 Task: In the  document Companies.odt Select the text and change paragraph spacing to  '1.5' Change page orientation to  'Landscape' Add Page color Navy Blue
Action: Mouse moved to (432, 259)
Screenshot: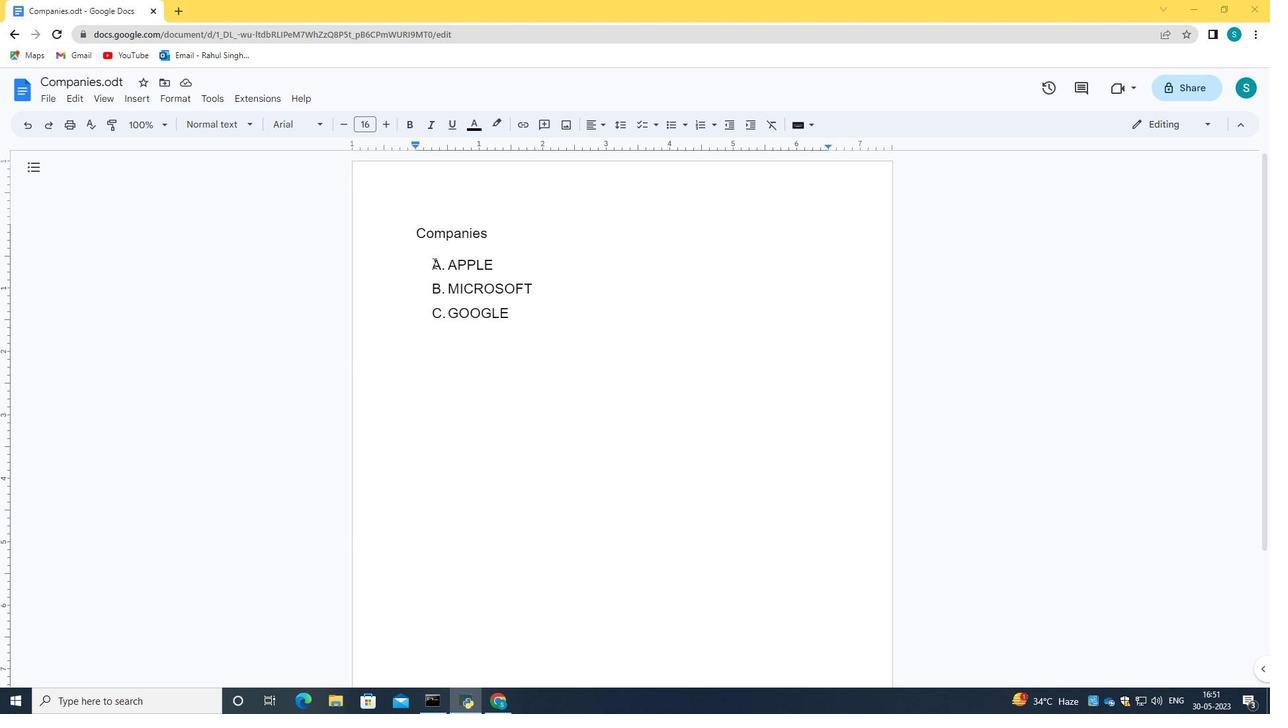 
Action: Mouse pressed left at (432, 259)
Screenshot: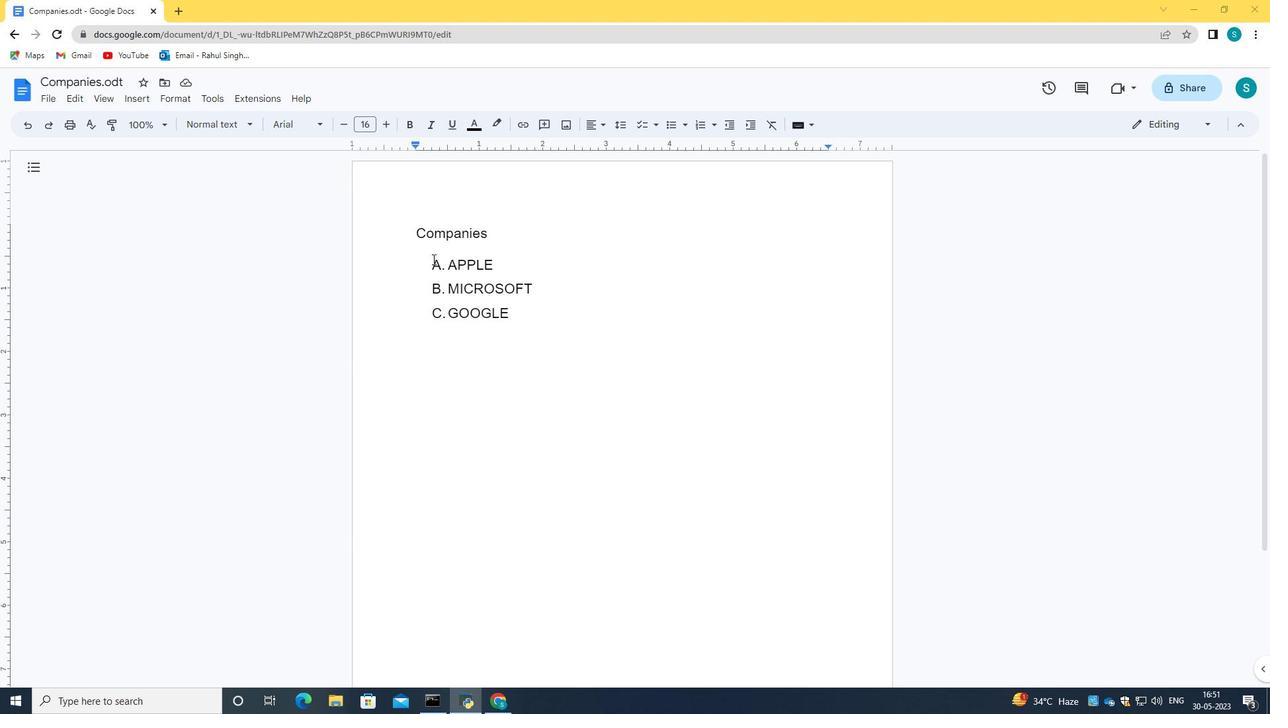 
Action: Mouse moved to (625, 125)
Screenshot: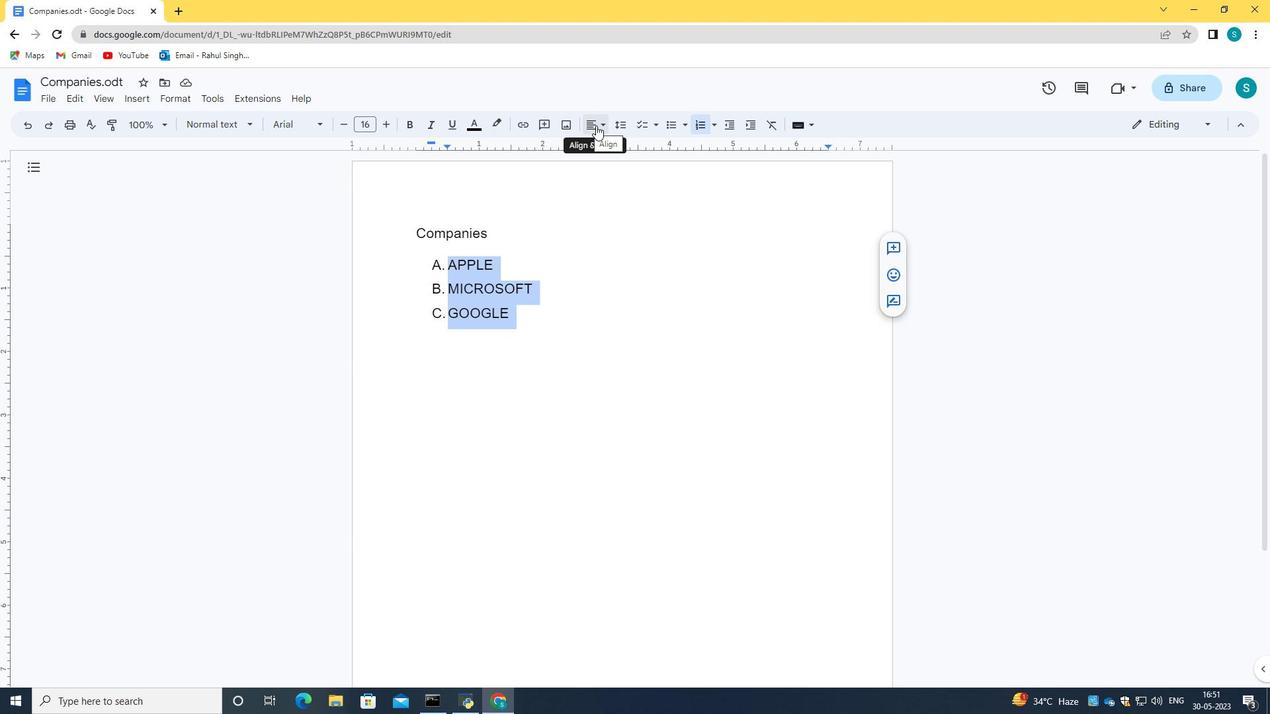
Action: Mouse pressed left at (625, 125)
Screenshot: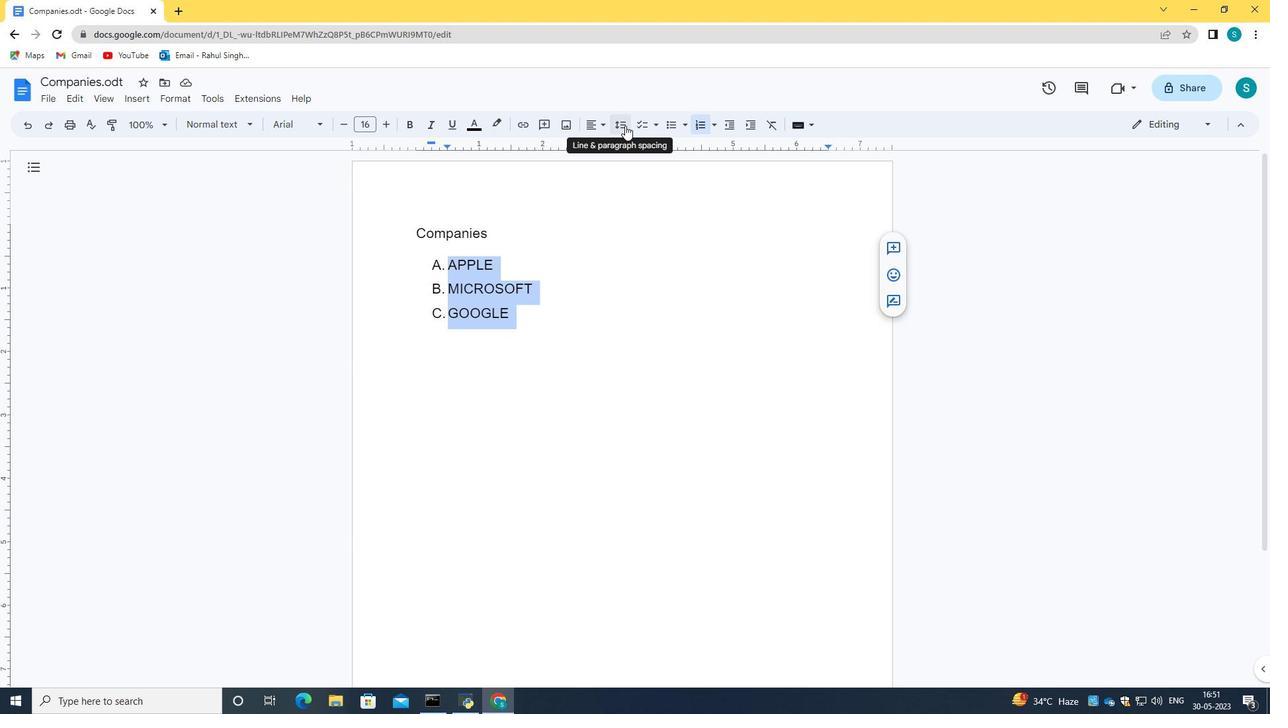 
Action: Mouse moved to (637, 196)
Screenshot: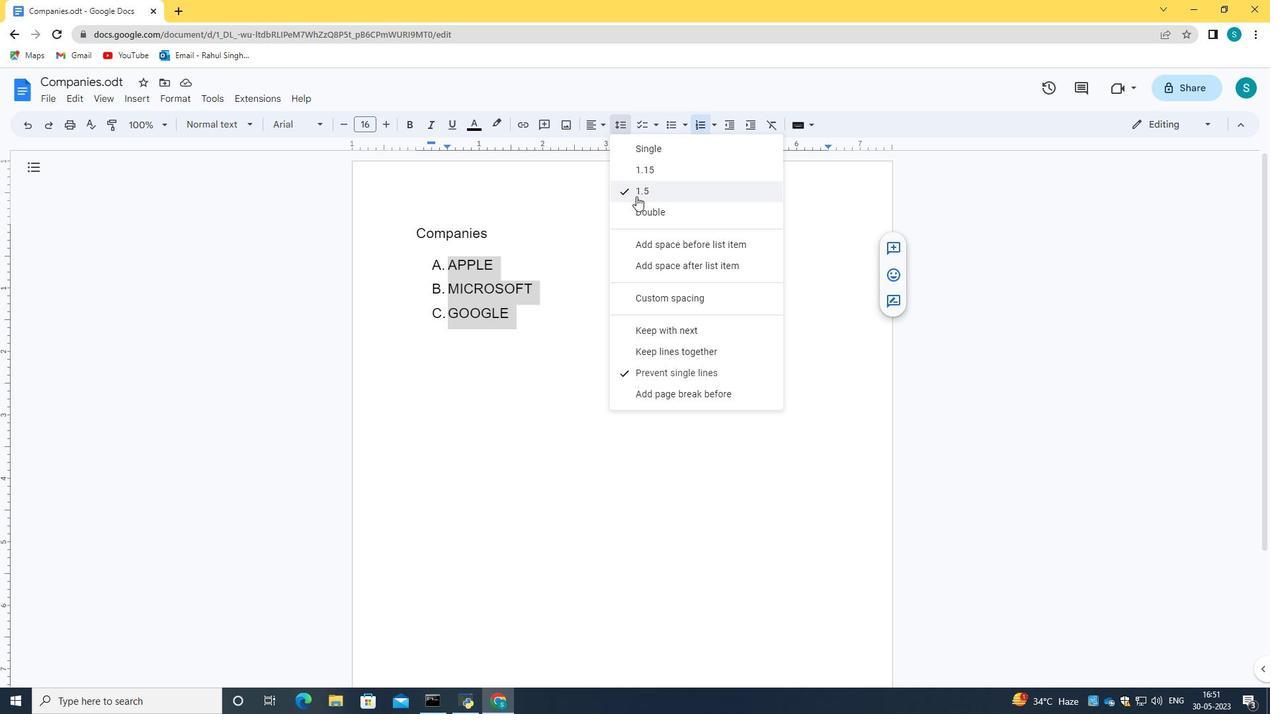 
Action: Mouse pressed left at (637, 196)
Screenshot: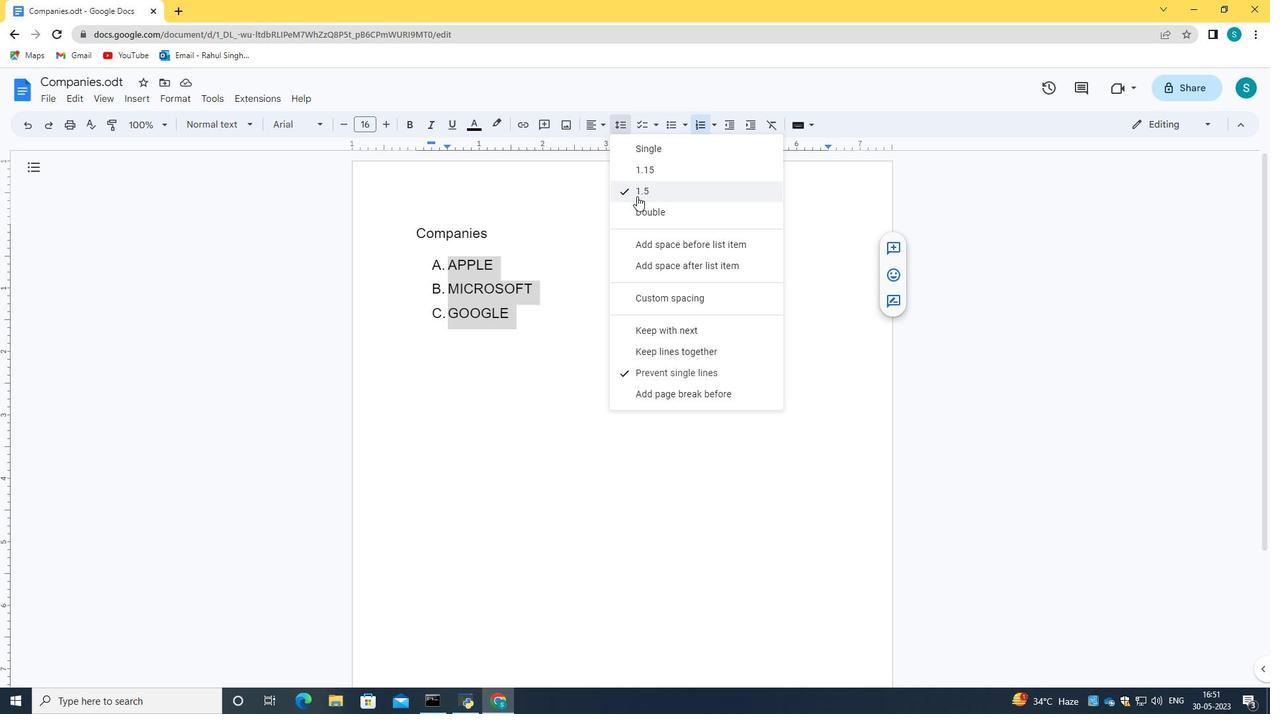 
Action: Mouse moved to (643, 195)
Screenshot: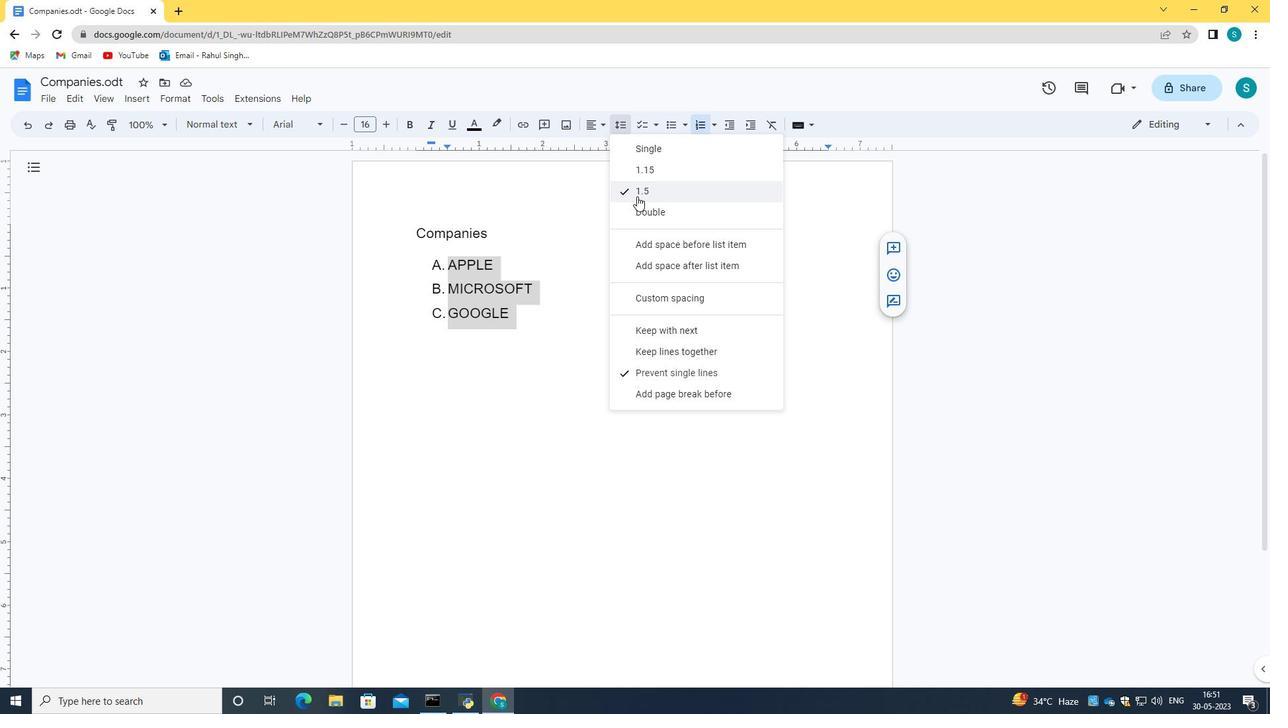 
Action: Mouse pressed left at (643, 195)
Screenshot: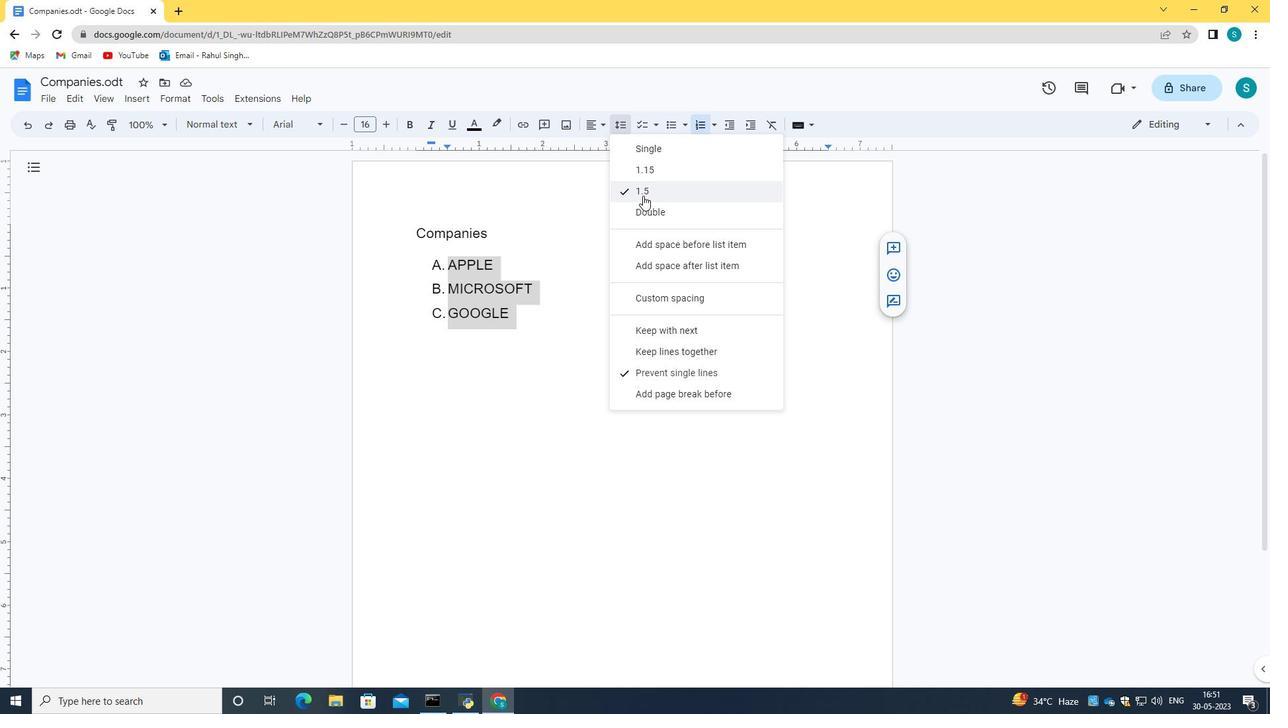 
Action: Mouse moved to (524, 401)
Screenshot: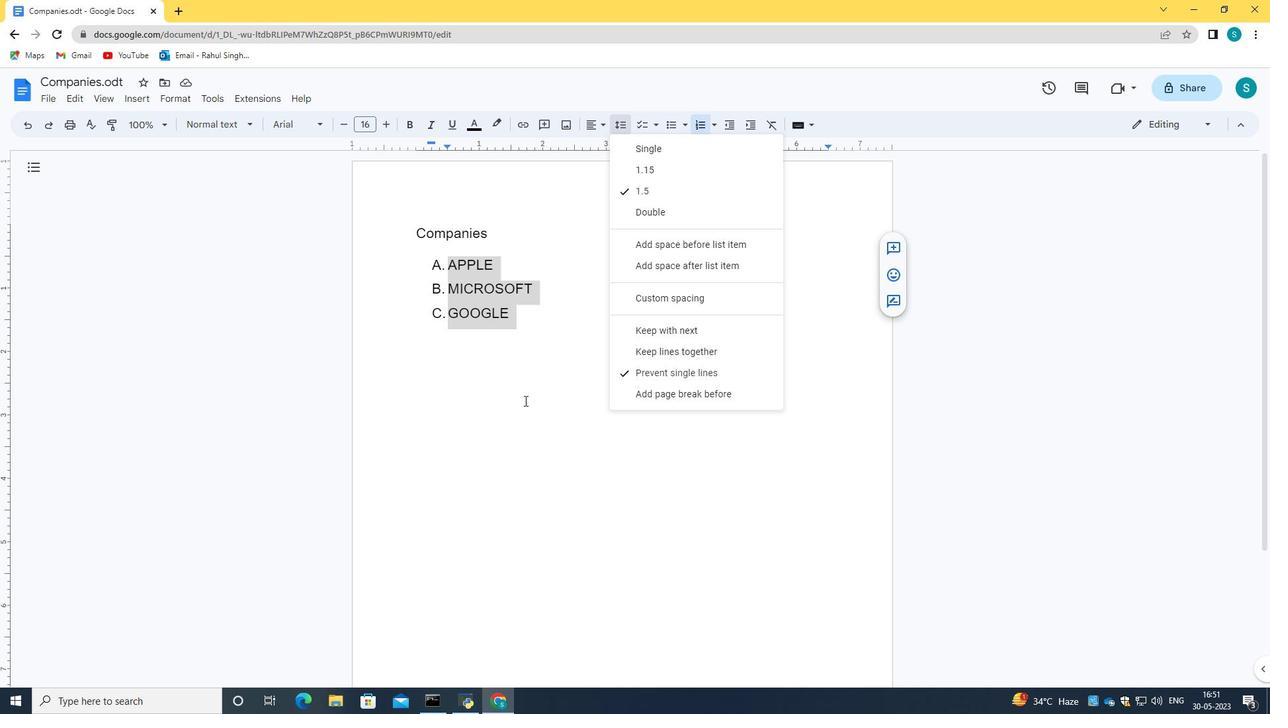 
Action: Mouse pressed left at (524, 401)
Screenshot: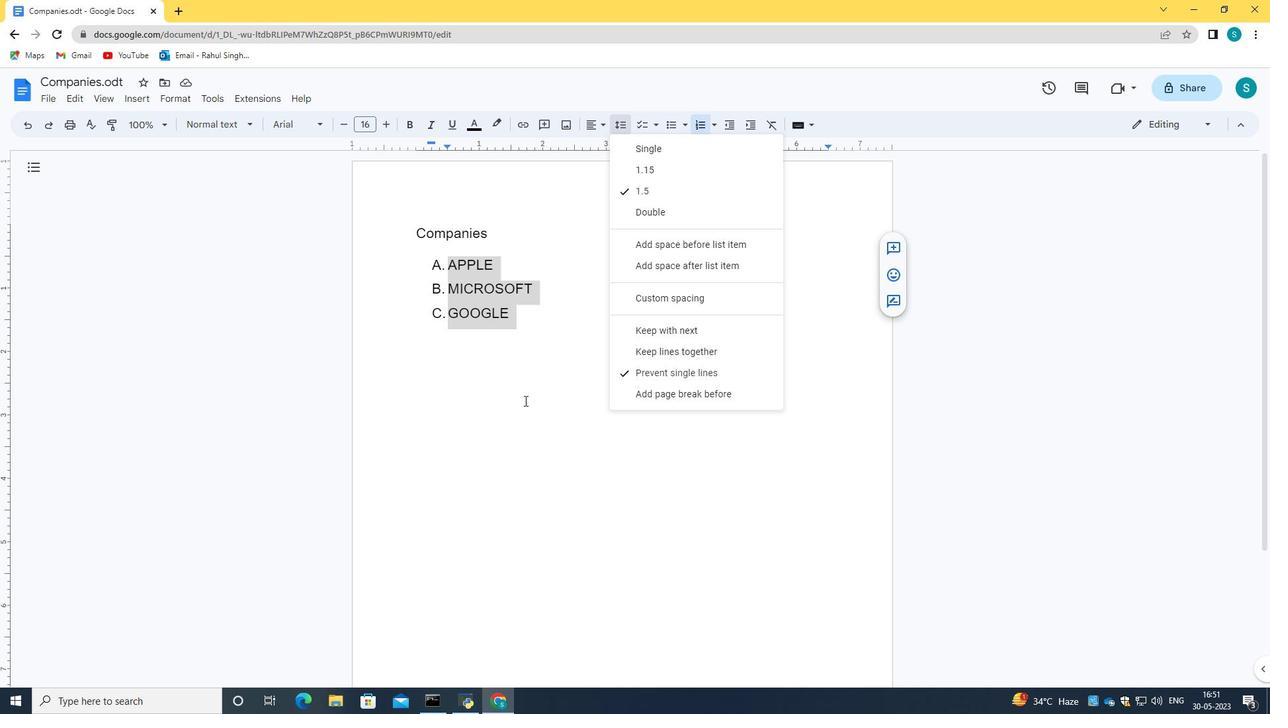 
Action: Mouse moved to (48, 99)
Screenshot: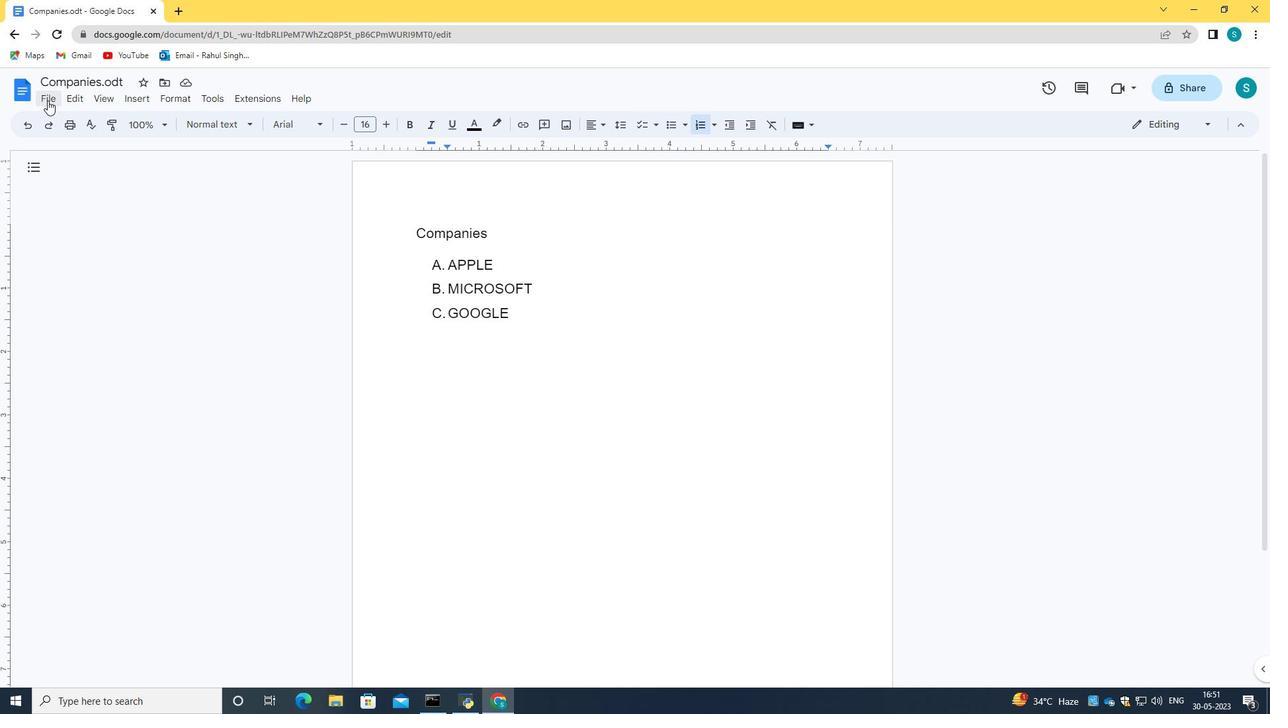 
Action: Mouse pressed left at (48, 99)
Screenshot: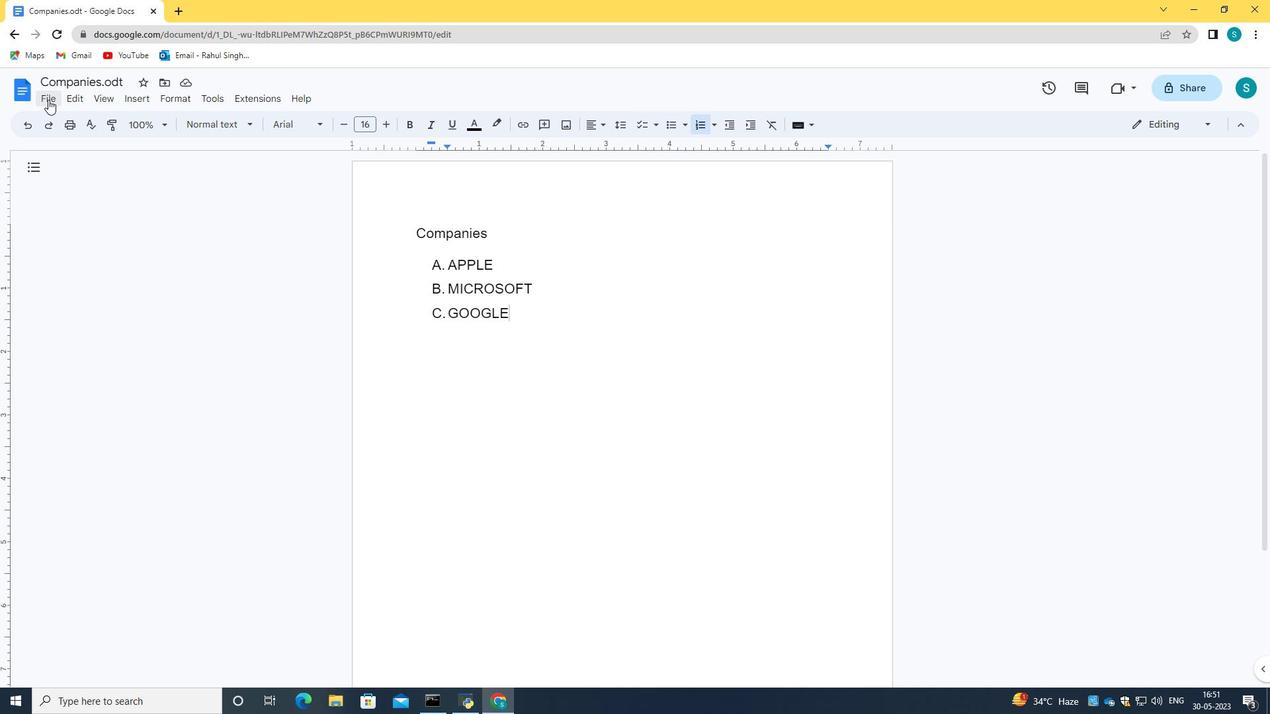 
Action: Mouse moved to (213, 301)
Screenshot: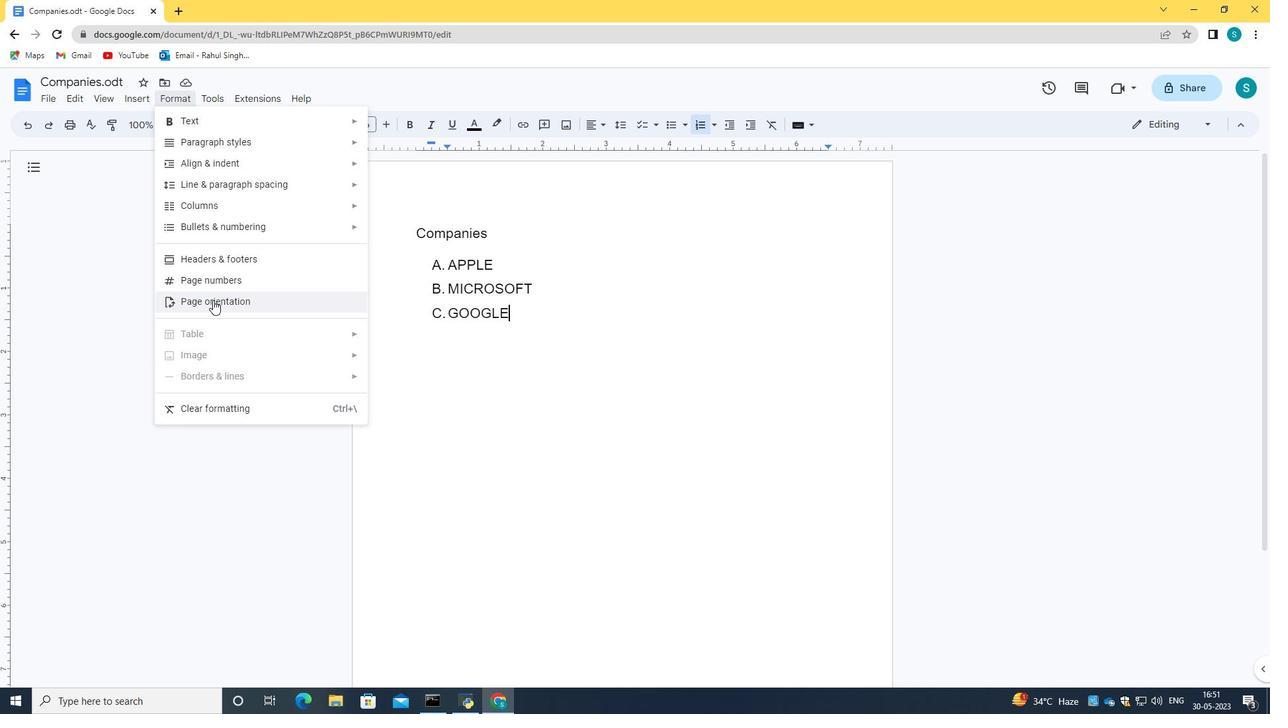
Action: Mouse pressed left at (213, 301)
Screenshot: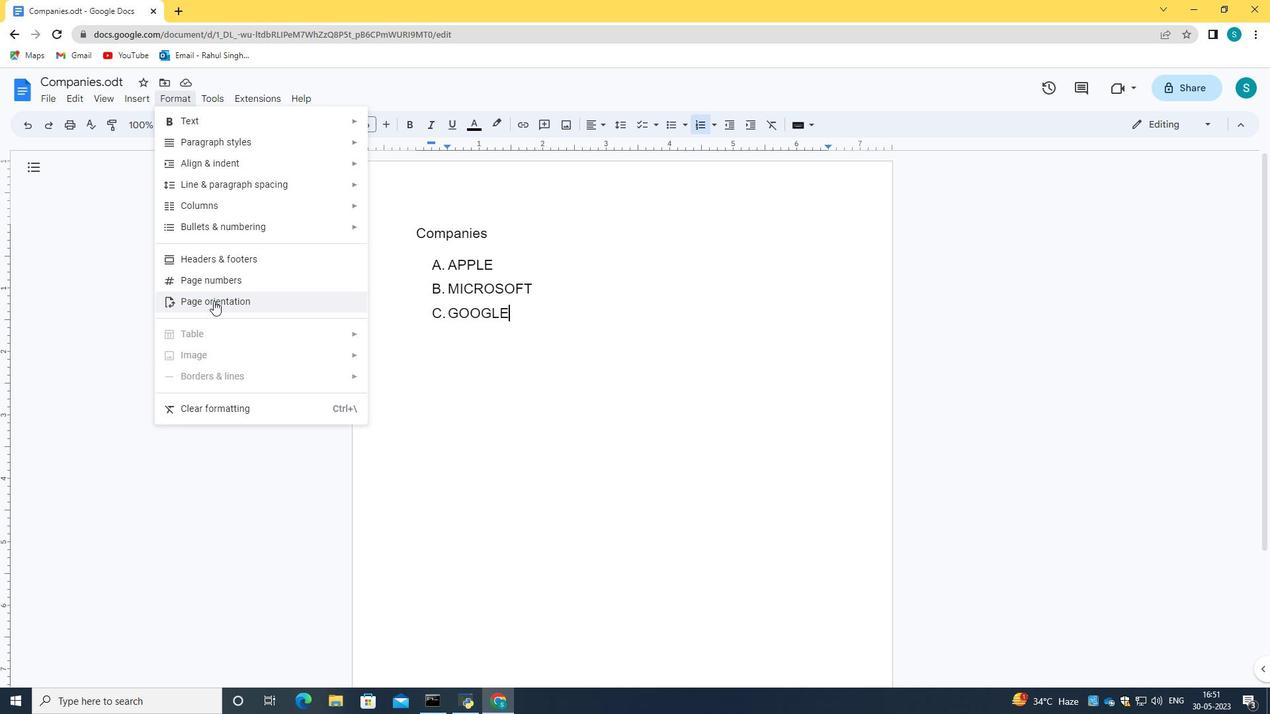 
Action: Mouse moved to (591, 407)
Screenshot: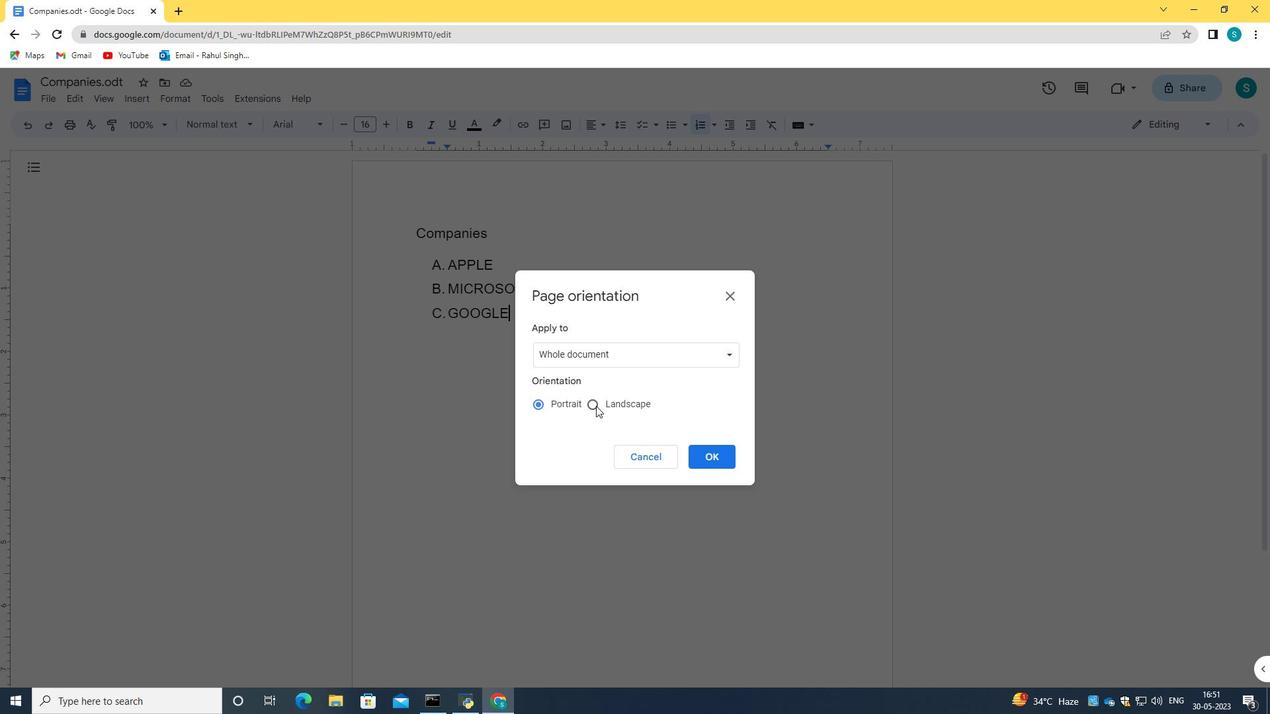 
Action: Mouse pressed left at (591, 407)
Screenshot: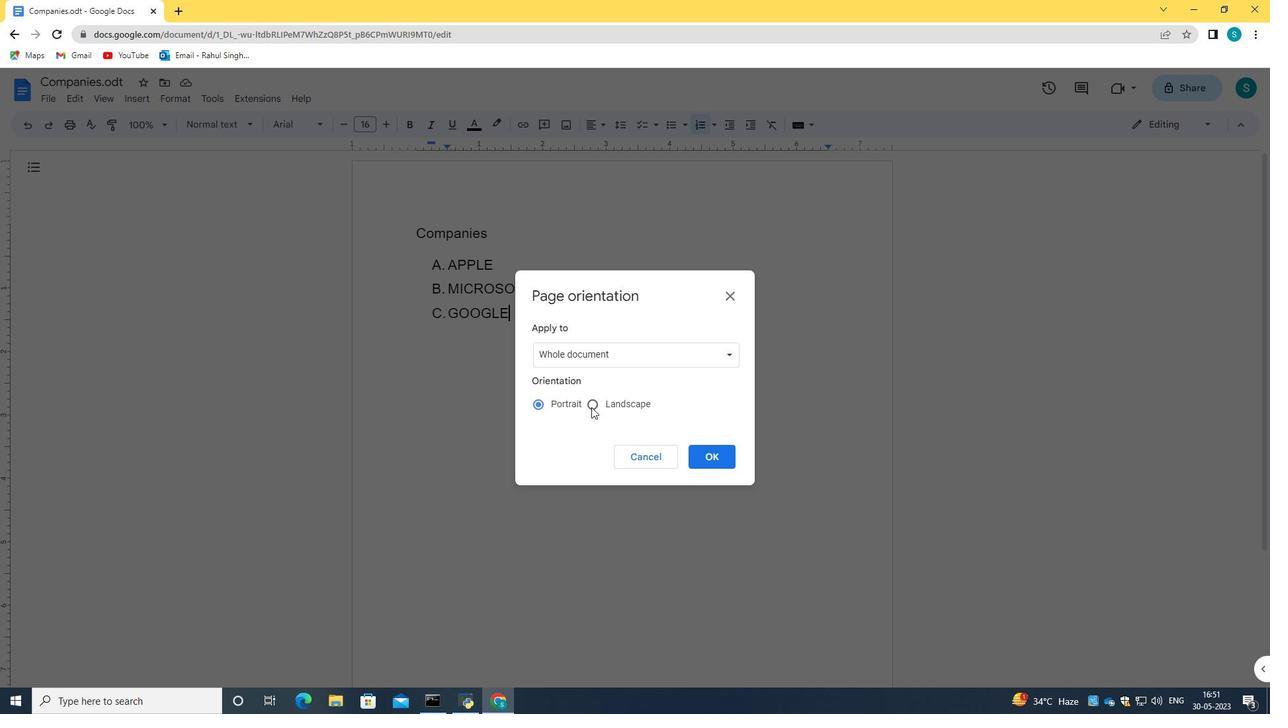 
Action: Mouse moved to (712, 458)
Screenshot: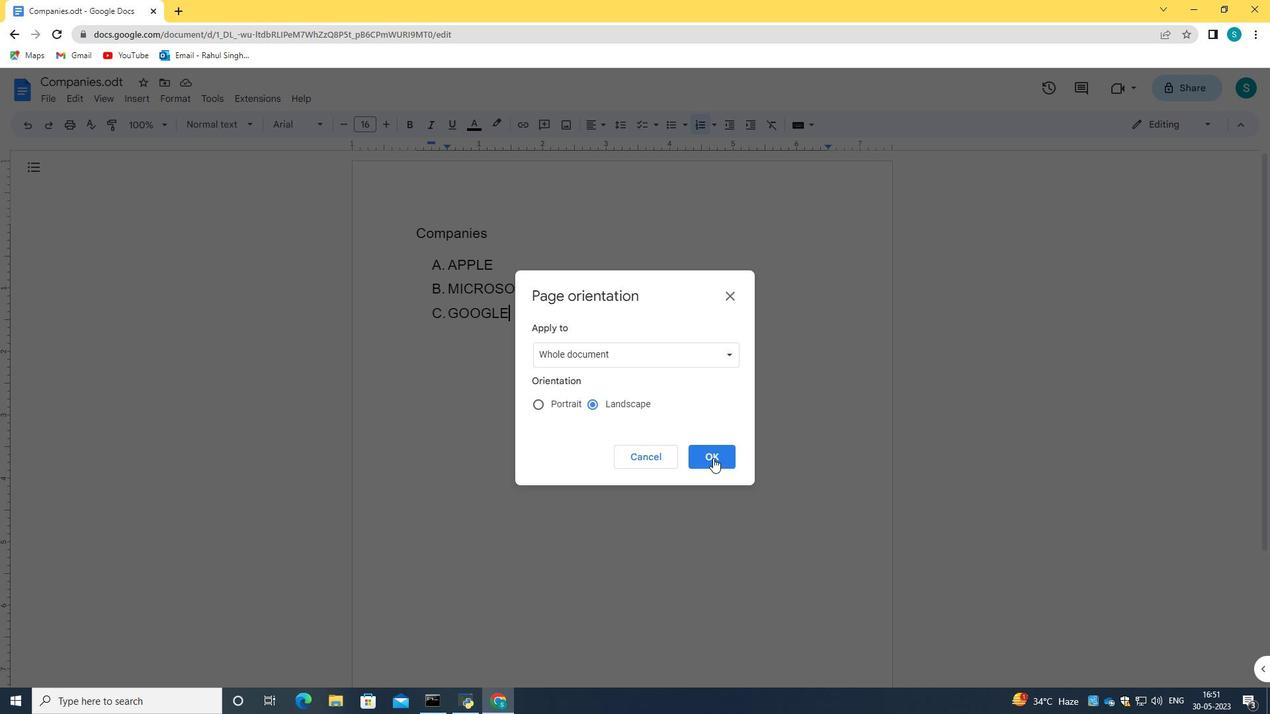 
Action: Mouse pressed left at (712, 458)
Screenshot: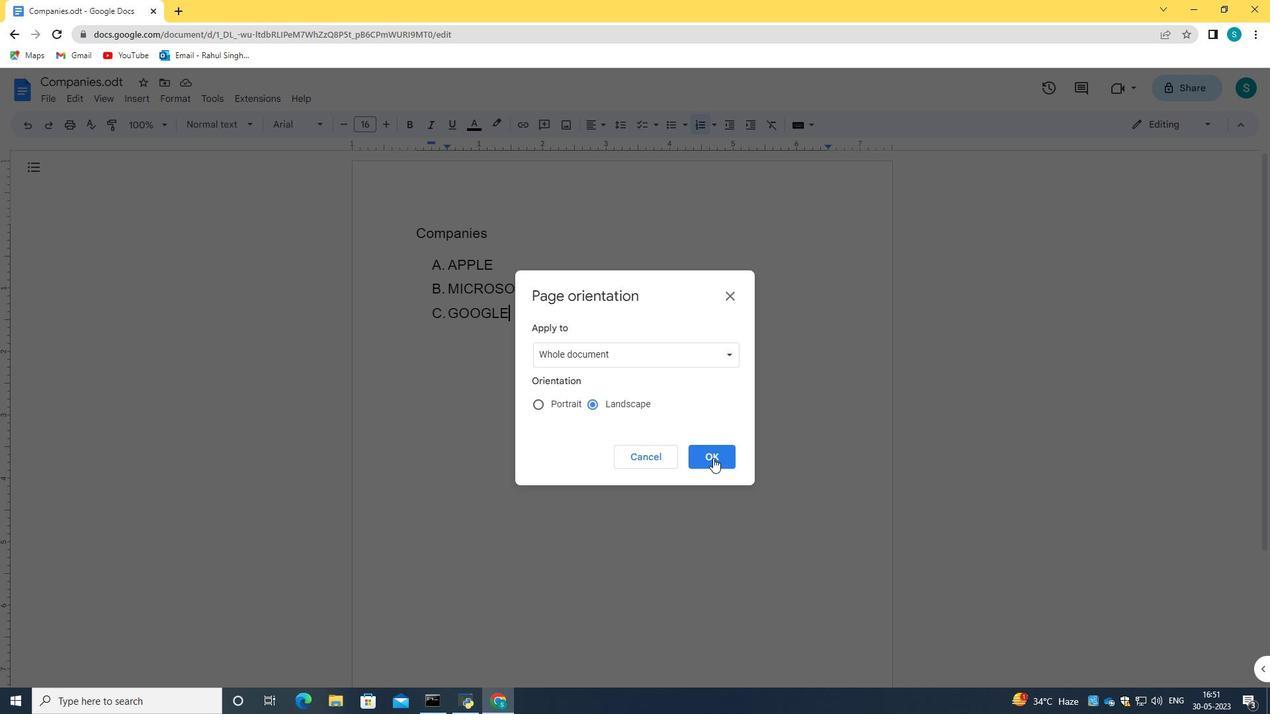 
Action: Mouse moved to (46, 98)
Screenshot: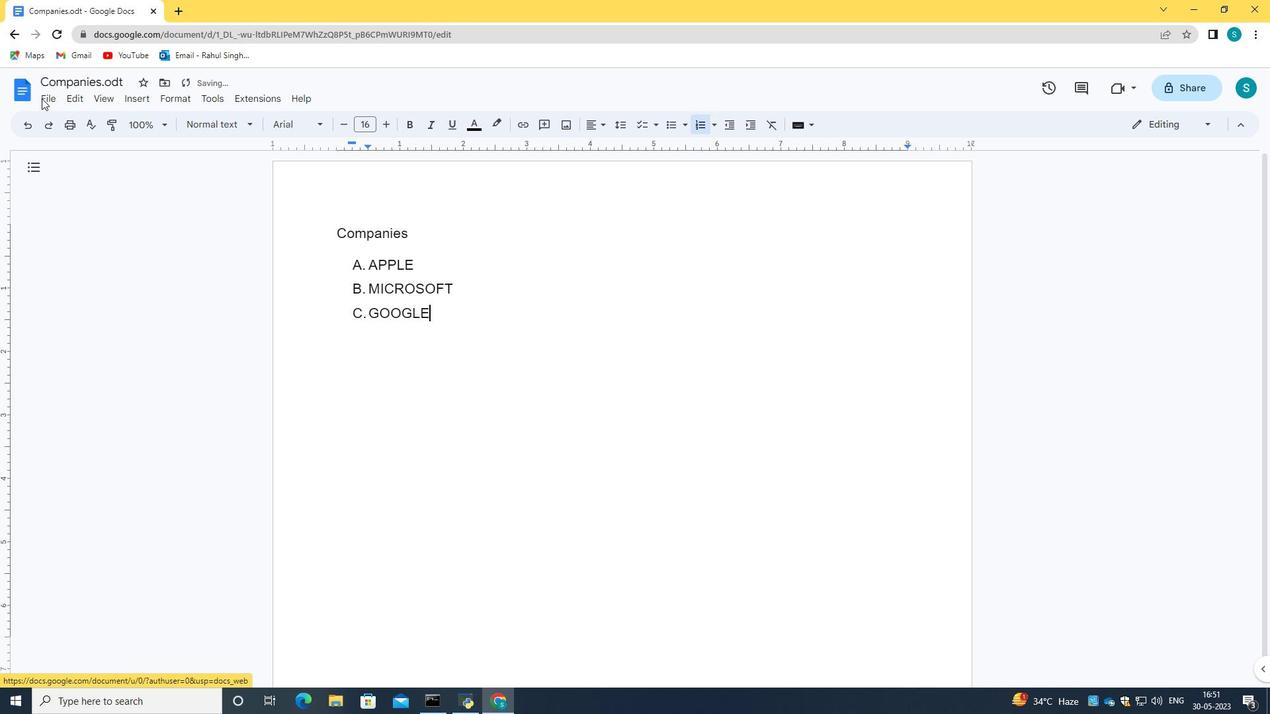
Action: Mouse pressed left at (46, 98)
Screenshot: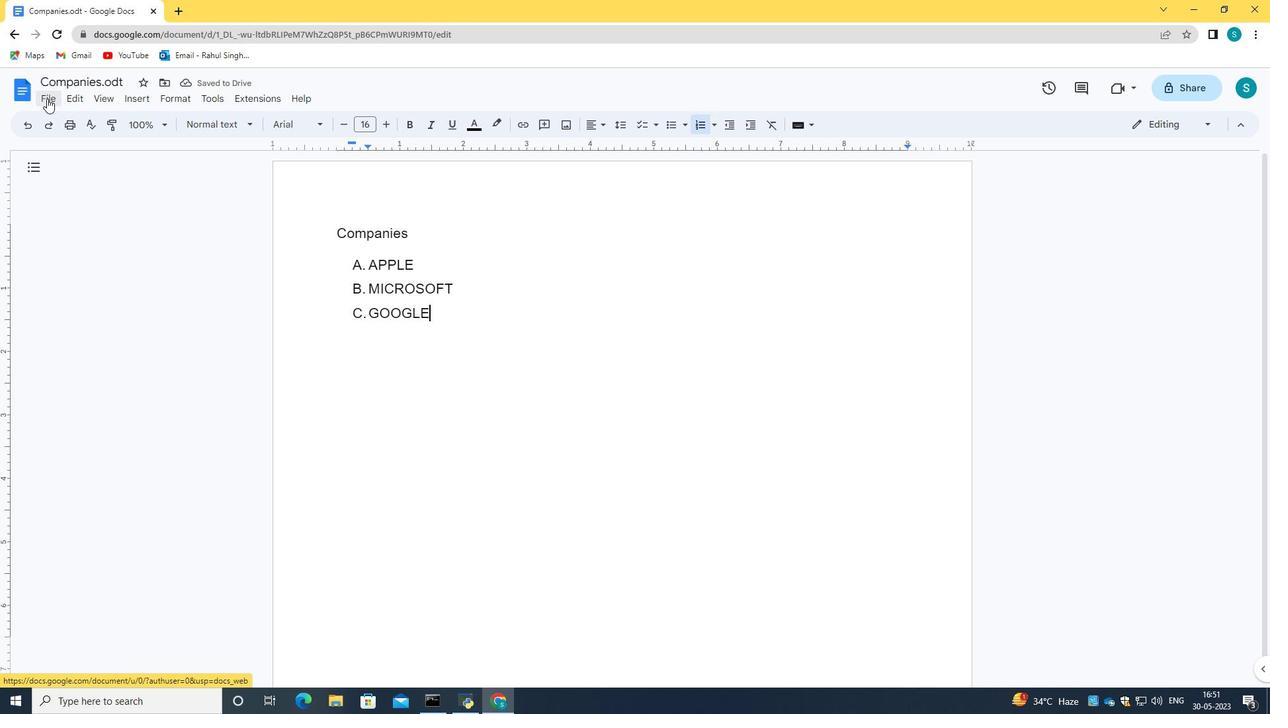 
Action: Mouse moved to (127, 457)
Screenshot: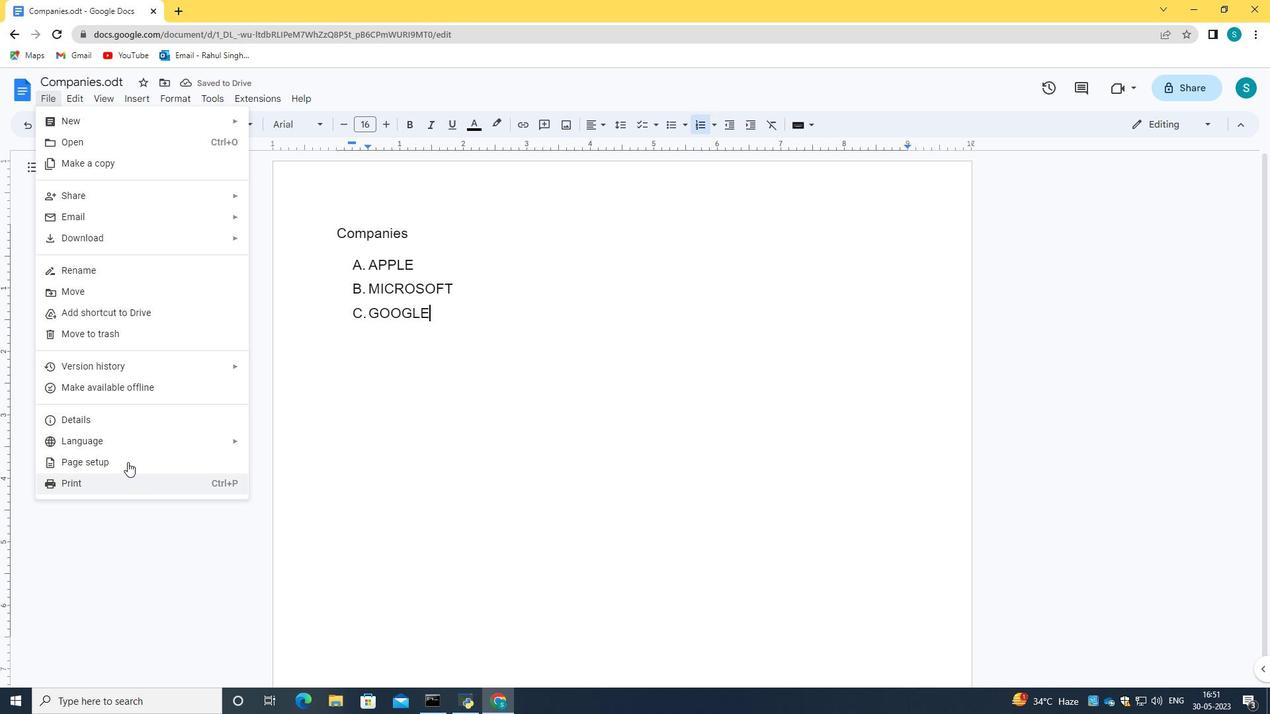 
Action: Mouse pressed left at (127, 457)
Screenshot: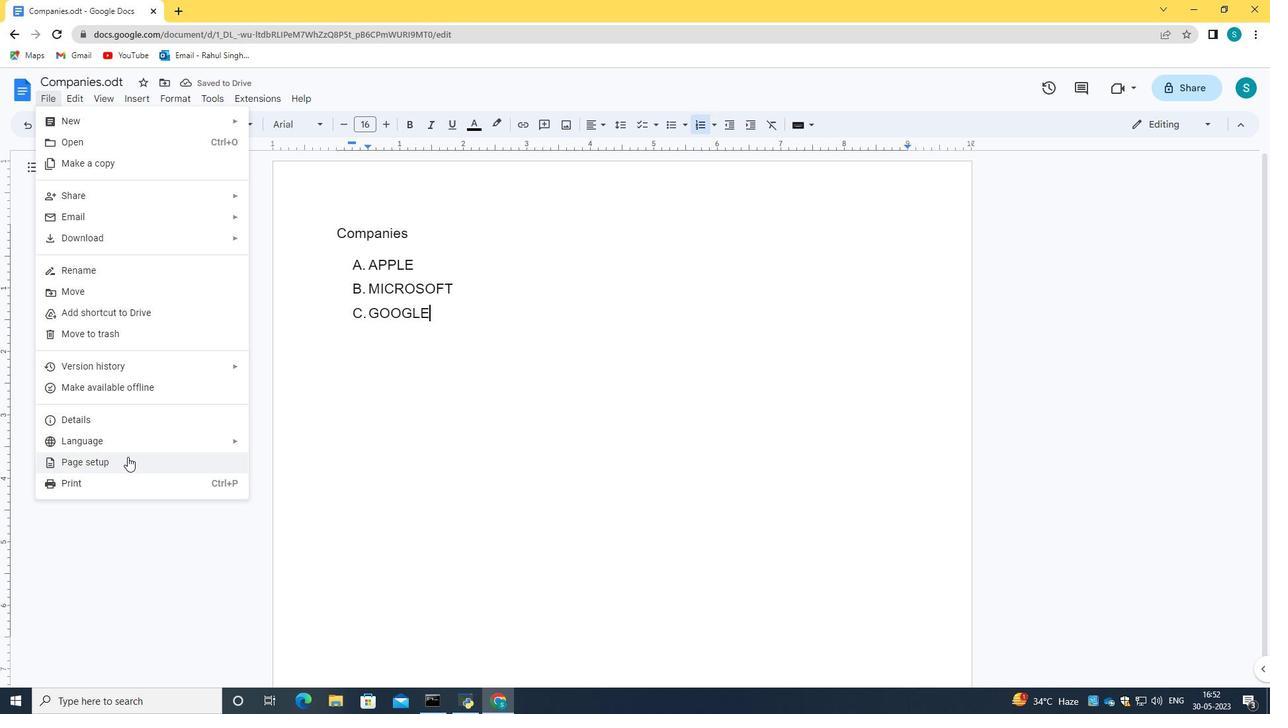 
Action: Mouse moved to (534, 458)
Screenshot: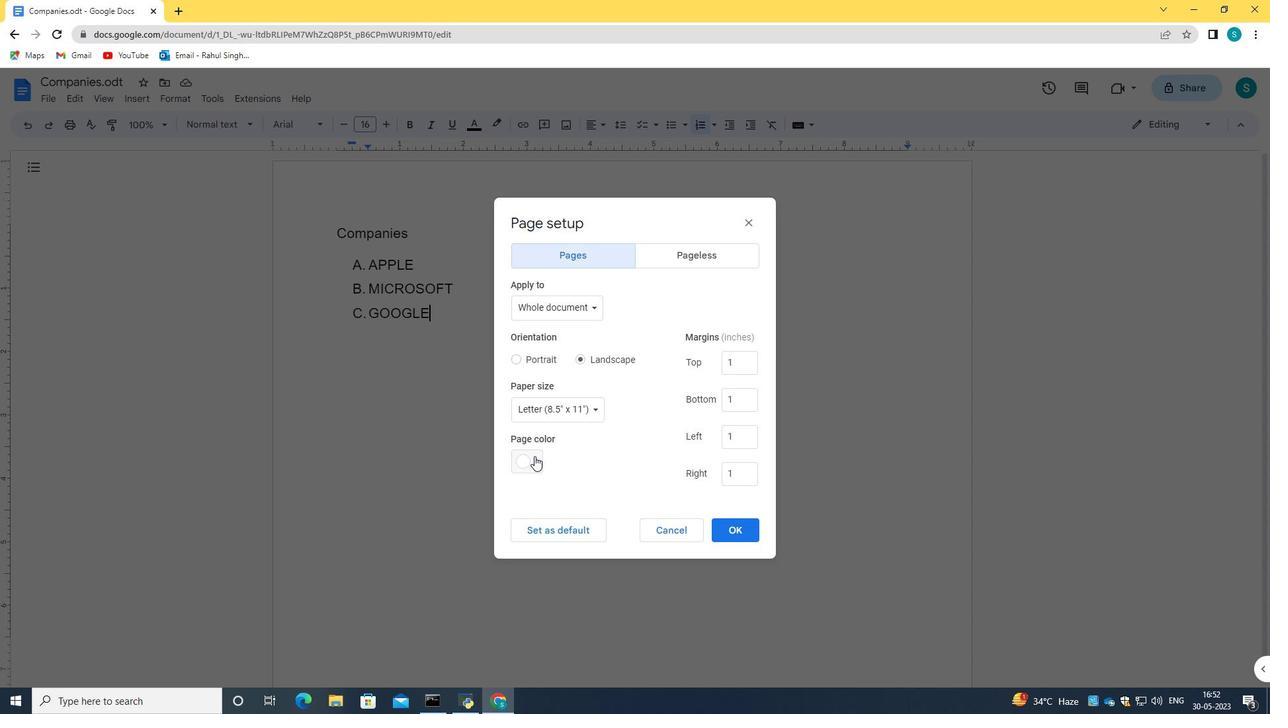 
Action: Mouse pressed left at (534, 458)
Screenshot: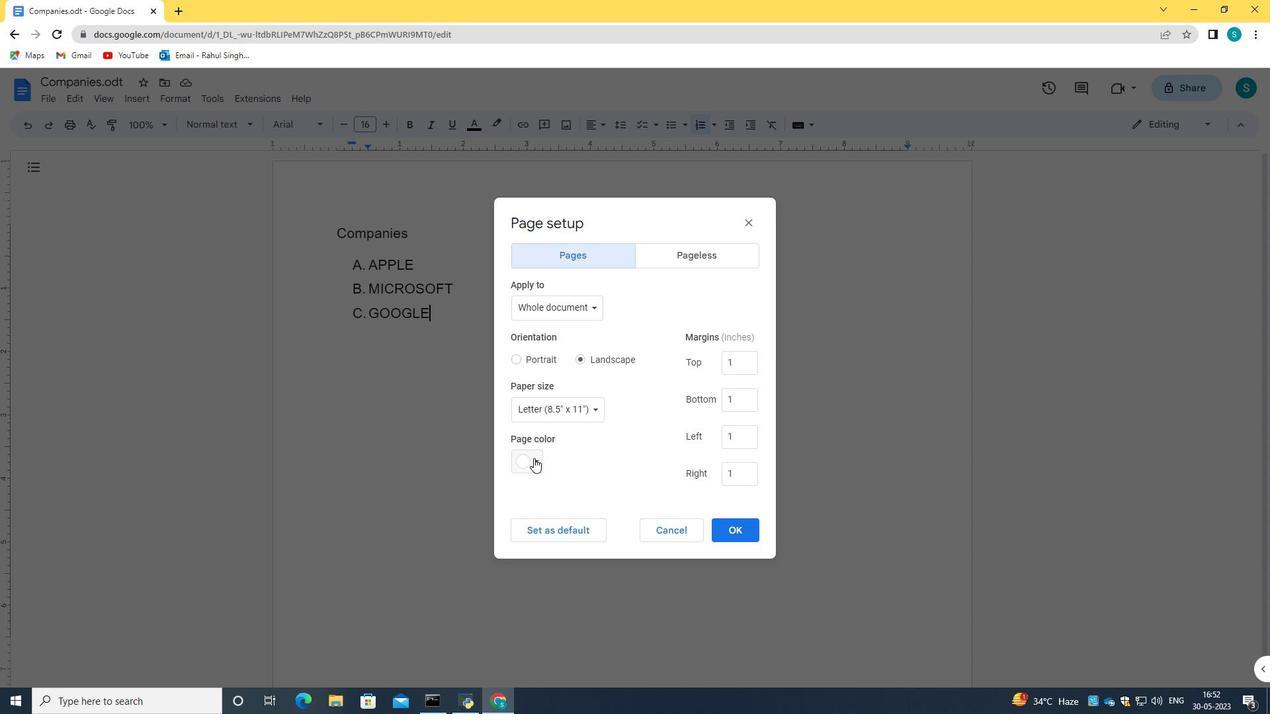 
Action: Mouse moved to (616, 537)
Screenshot: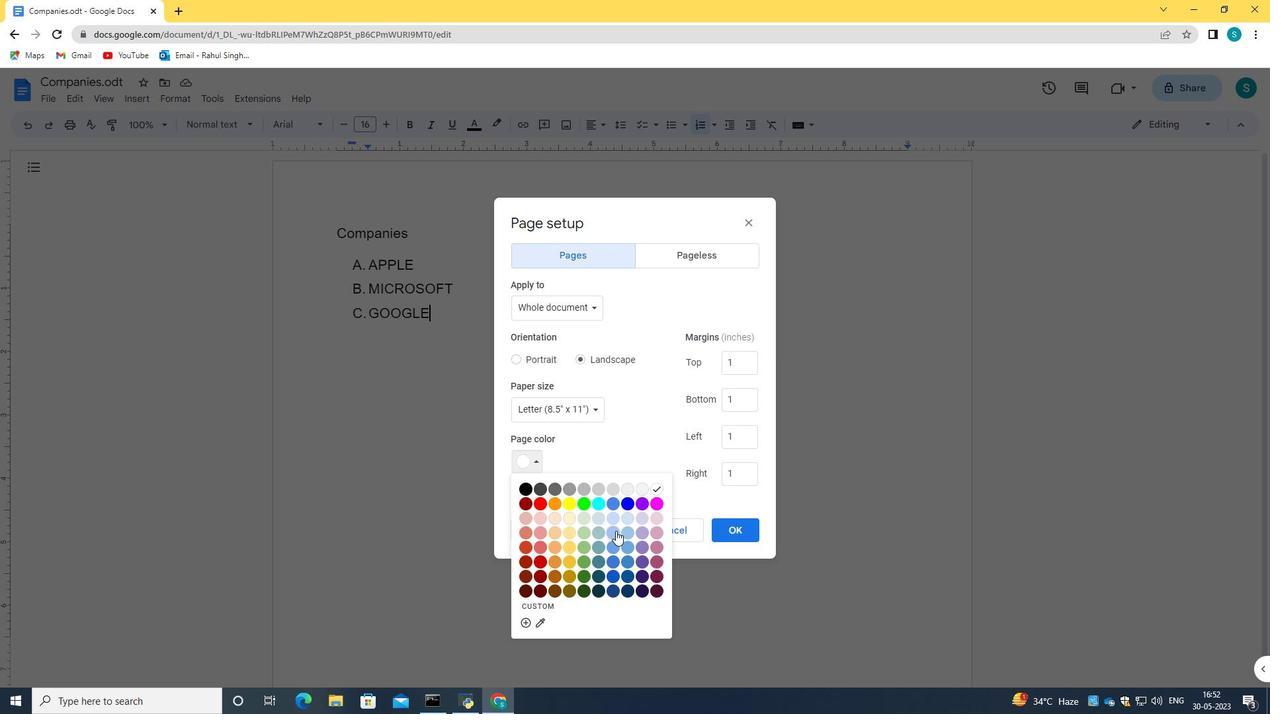 
Action: Mouse pressed left at (616, 537)
Screenshot: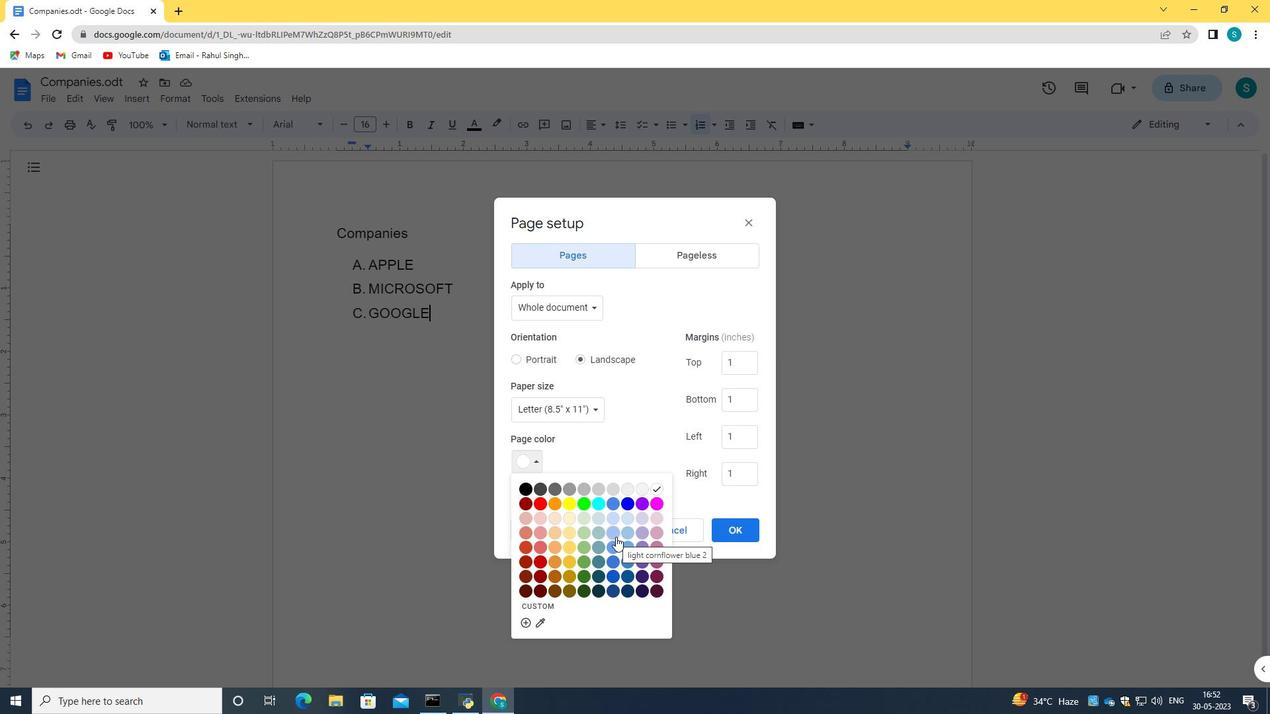 
Action: Mouse moved to (730, 531)
Screenshot: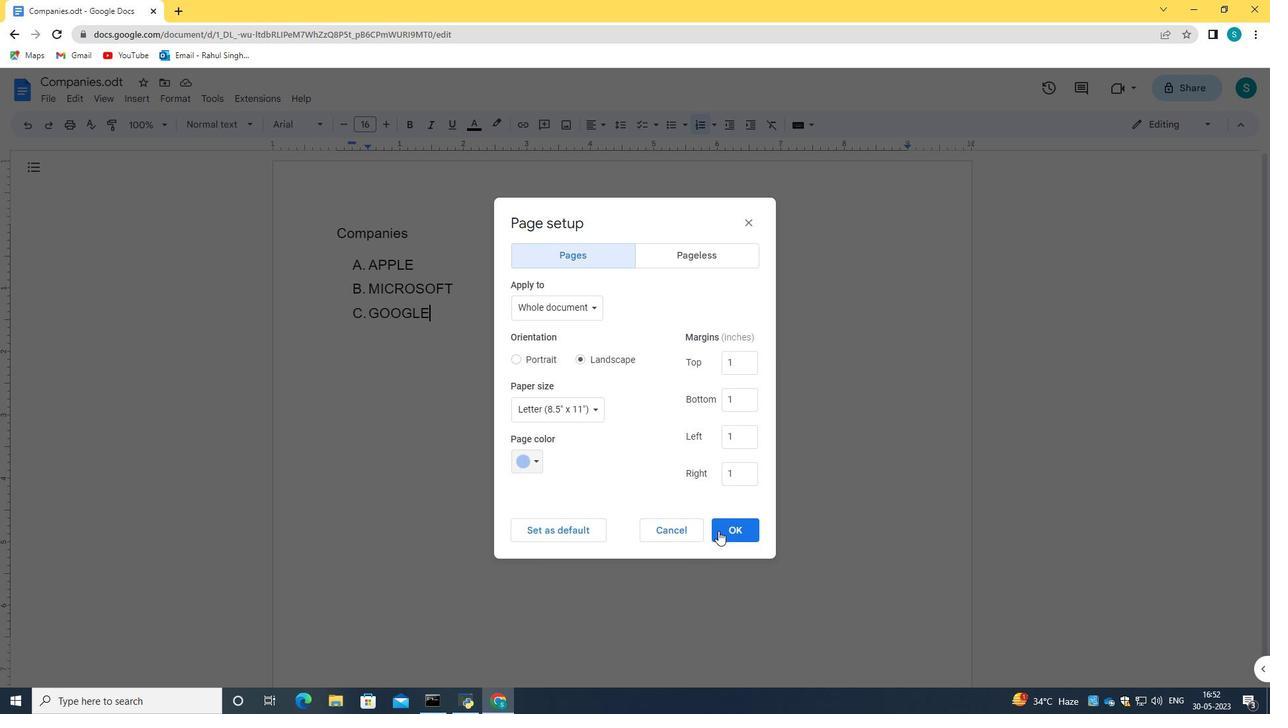 
Action: Mouse pressed left at (730, 531)
Screenshot: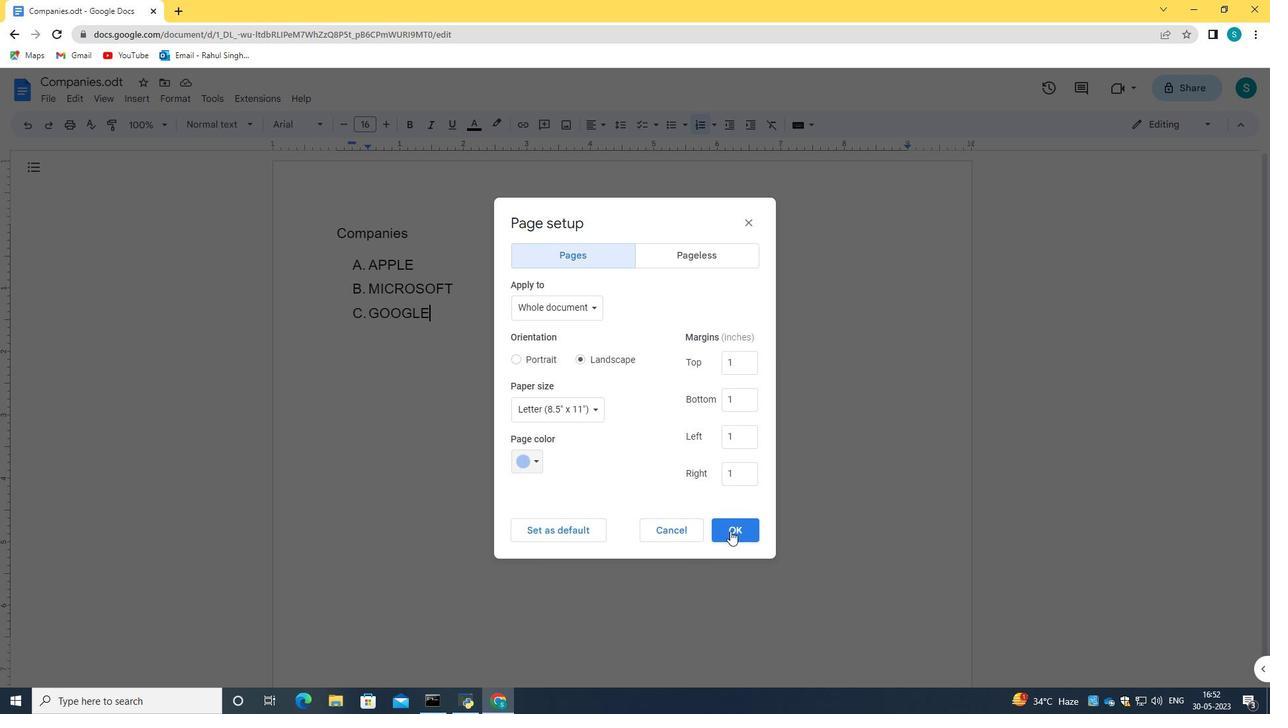 
Action: Mouse moved to (531, 319)
Screenshot: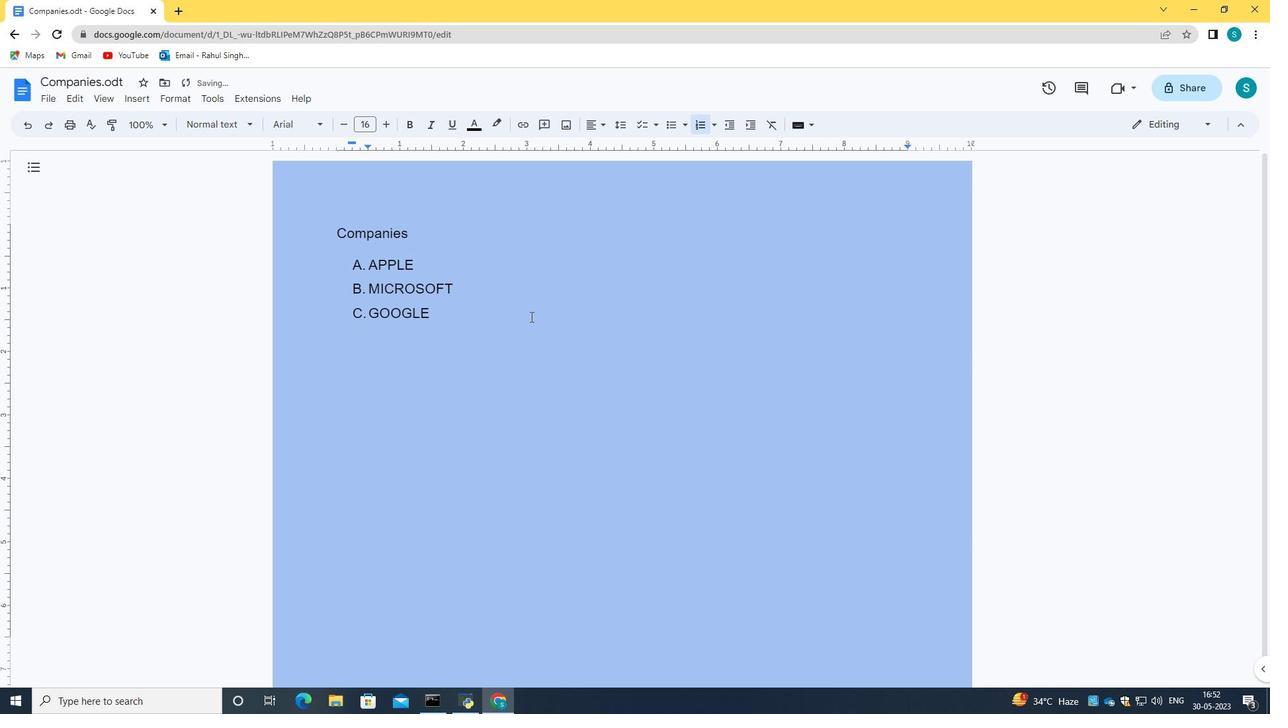 
